 Task: Add Comment CM0008 to Card Card0008 in Board Board0002 in Development in Trello
Action: Mouse moved to (561, 67)
Screenshot: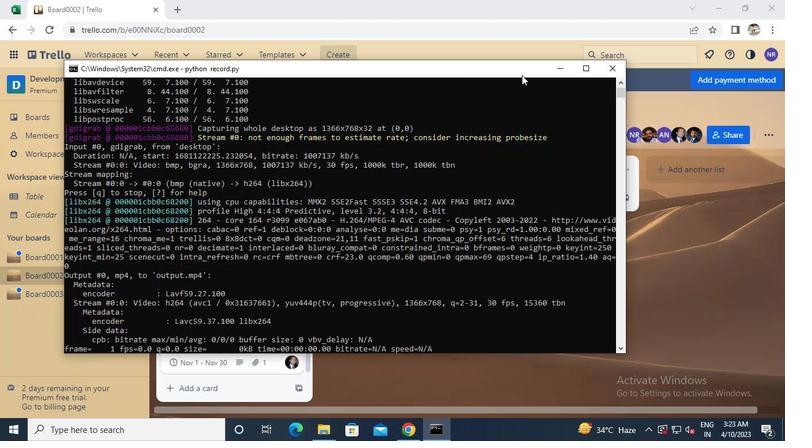 
Action: Mouse pressed left at (561, 67)
Screenshot: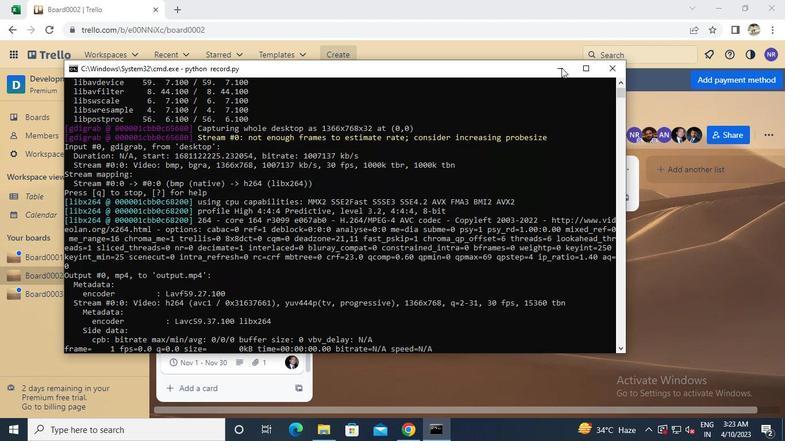 
Action: Mouse moved to (215, 337)
Screenshot: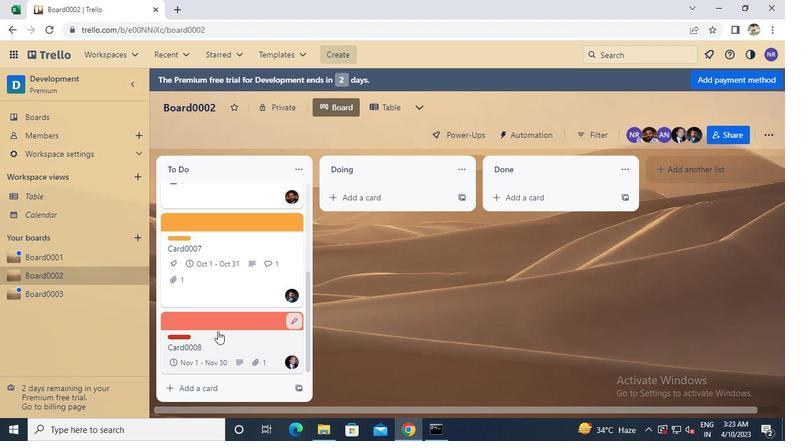 
Action: Mouse pressed left at (215, 337)
Screenshot: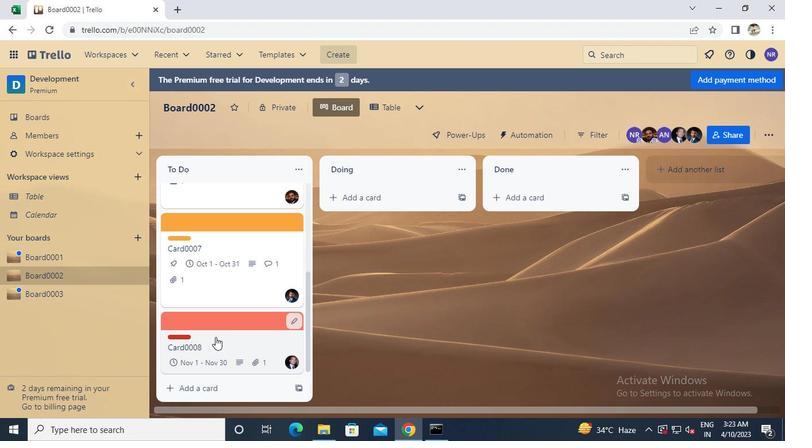 
Action: Mouse moved to (231, 292)
Screenshot: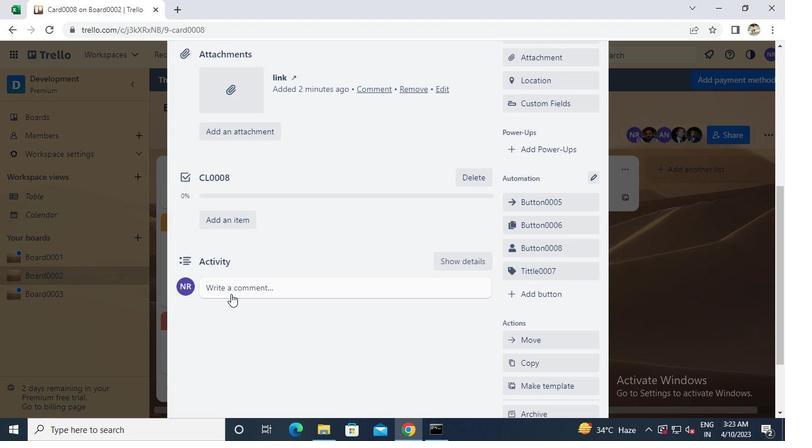 
Action: Mouse pressed left at (231, 292)
Screenshot: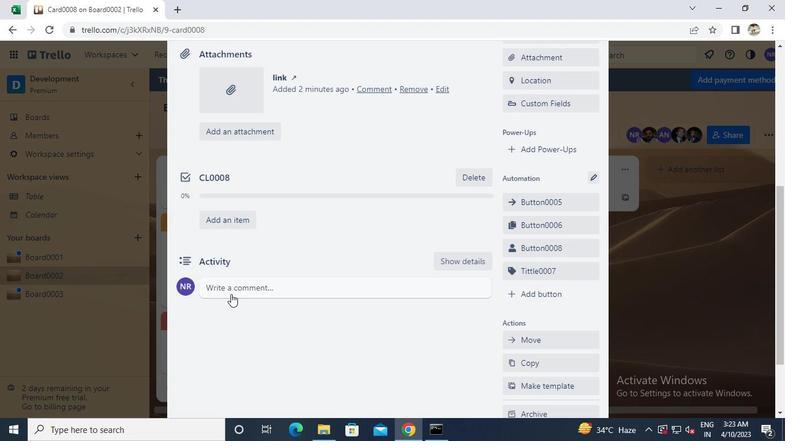 
Action: Keyboard c
Screenshot: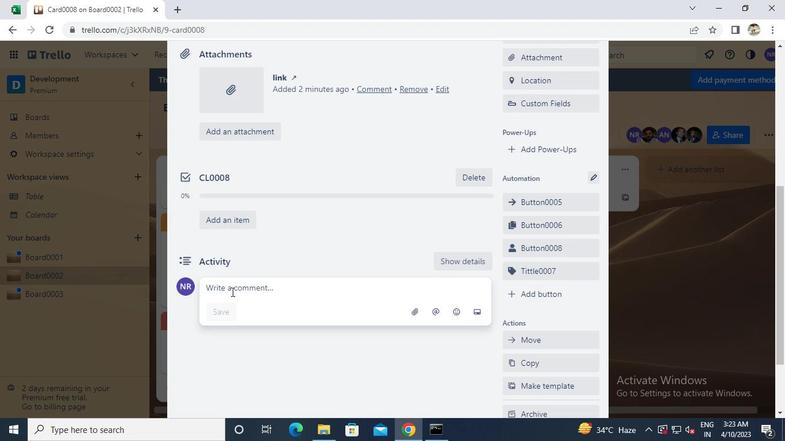 
Action: Keyboard m
Screenshot: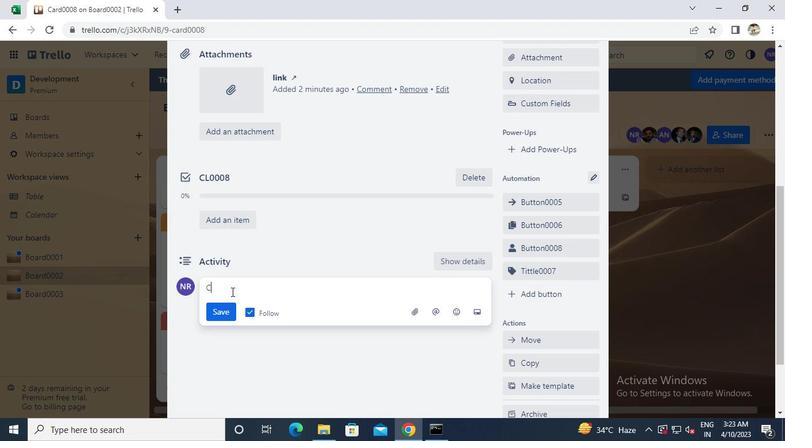 
Action: Keyboard 0
Screenshot: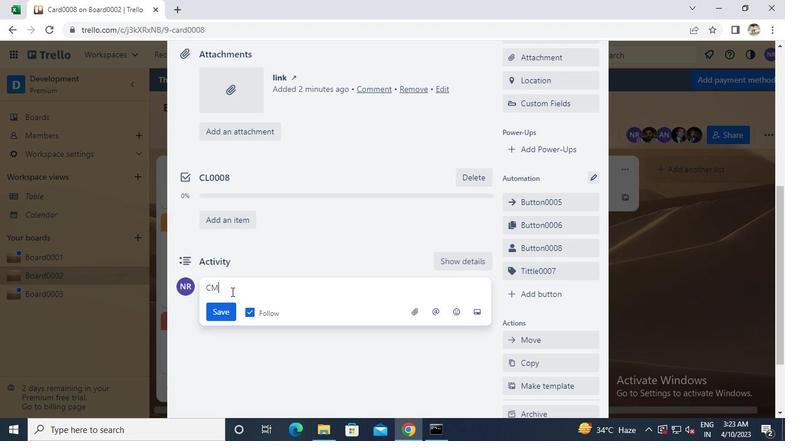 
Action: Keyboard 0
Screenshot: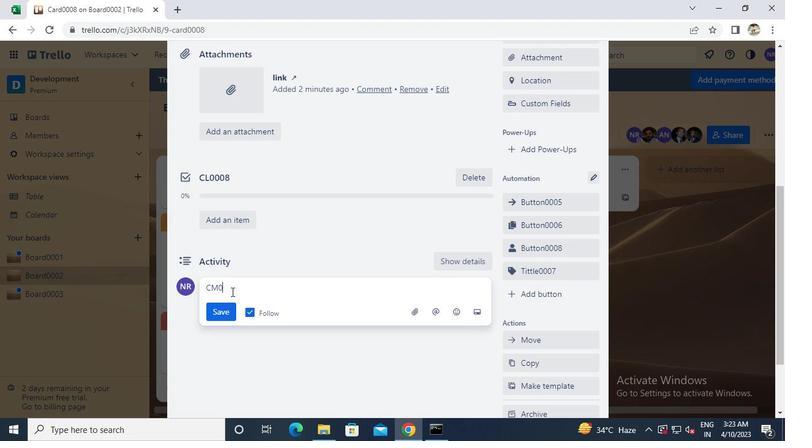 
Action: Keyboard 0
Screenshot: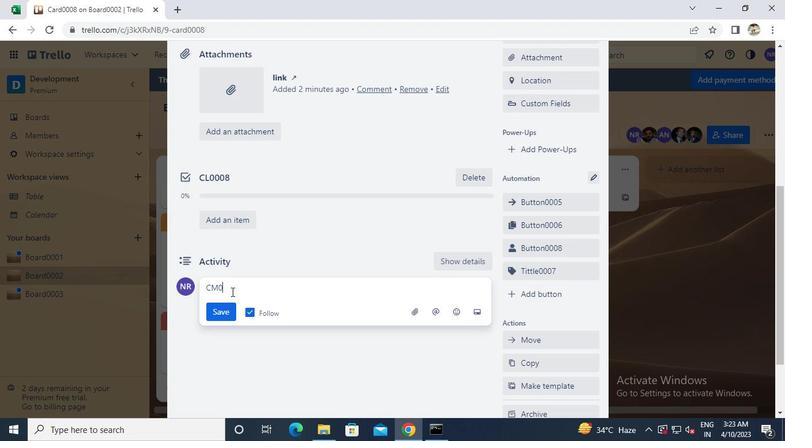 
Action: Keyboard 8
Screenshot: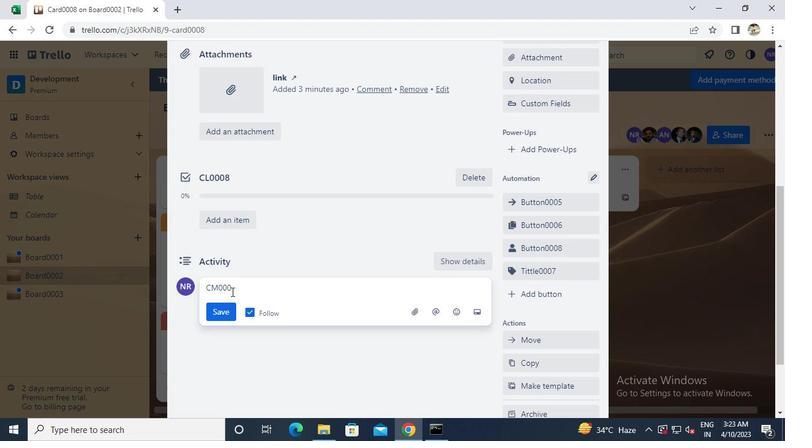 
Action: Mouse moved to (224, 308)
Screenshot: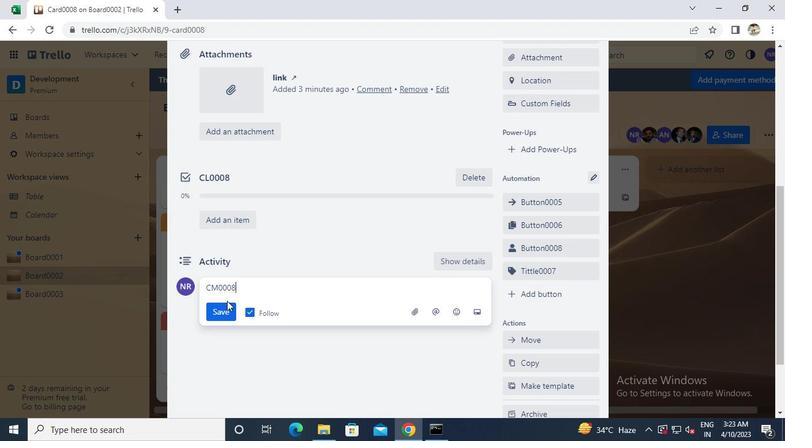 
Action: Mouse pressed left at (224, 308)
Screenshot: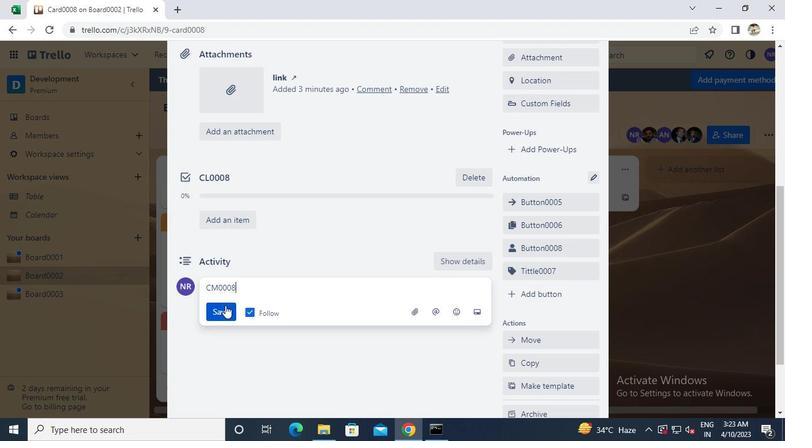 
Action: Mouse moved to (444, 431)
Screenshot: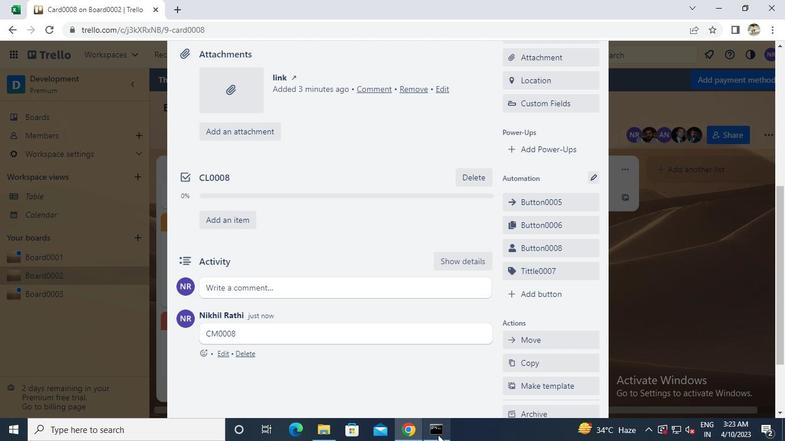 
Action: Mouse pressed left at (444, 431)
Screenshot: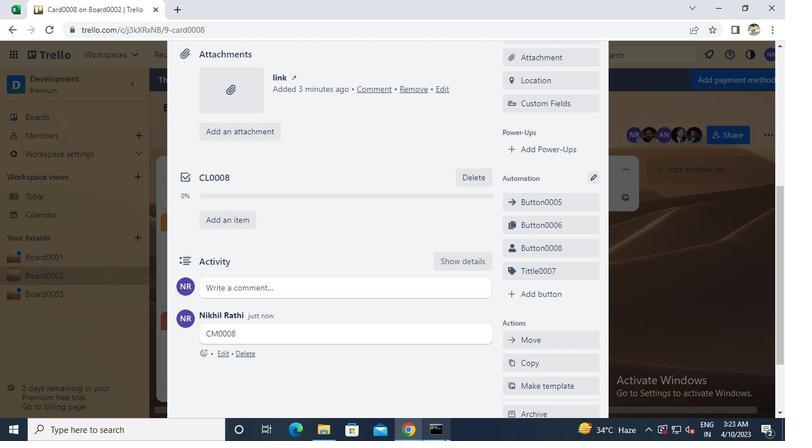 
Action: Mouse moved to (611, 73)
Screenshot: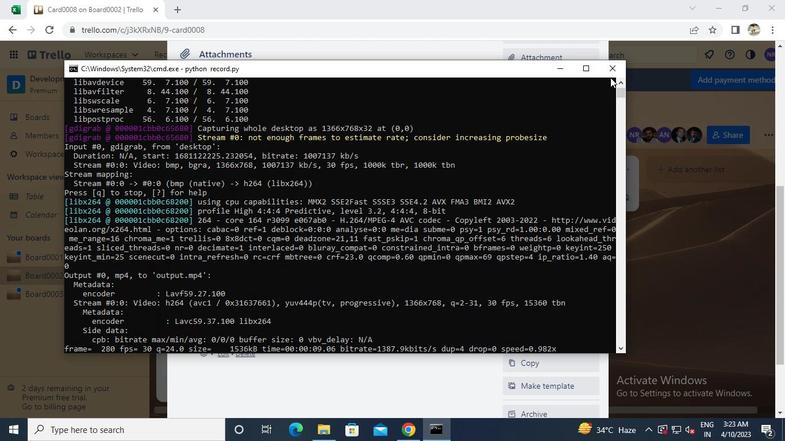 
Action: Mouse pressed left at (611, 73)
Screenshot: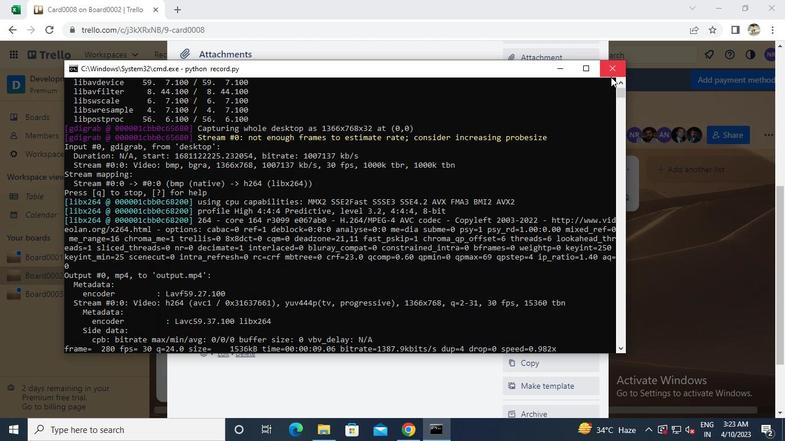 
